 Task: Add start condition ""with previous"".
Action: Mouse moved to (178, 90)
Screenshot: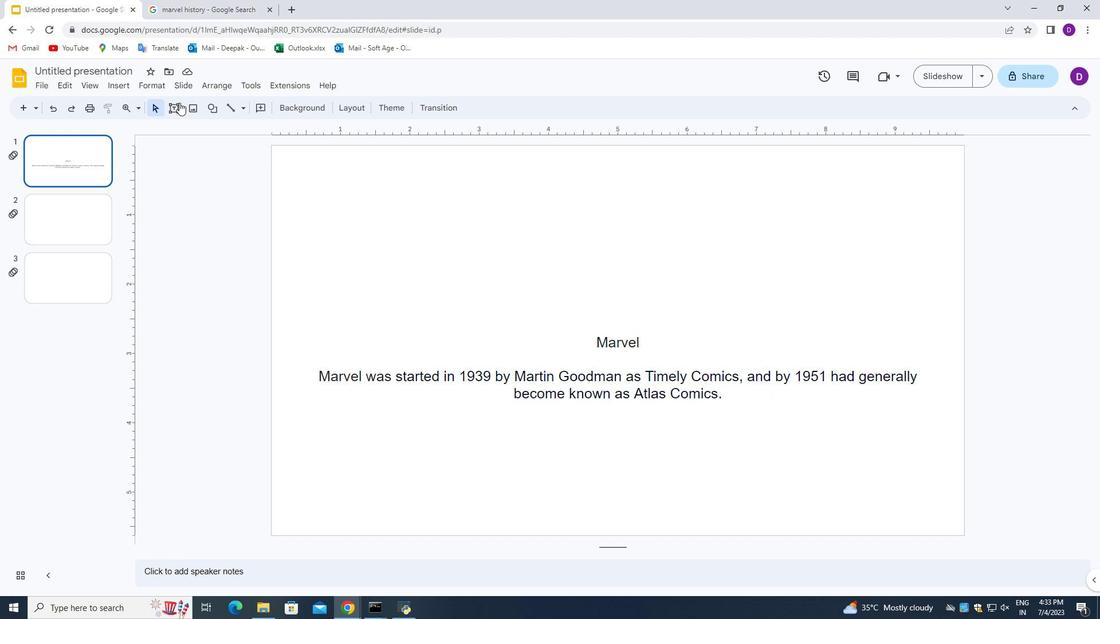 
Action: Mouse pressed left at (178, 90)
Screenshot: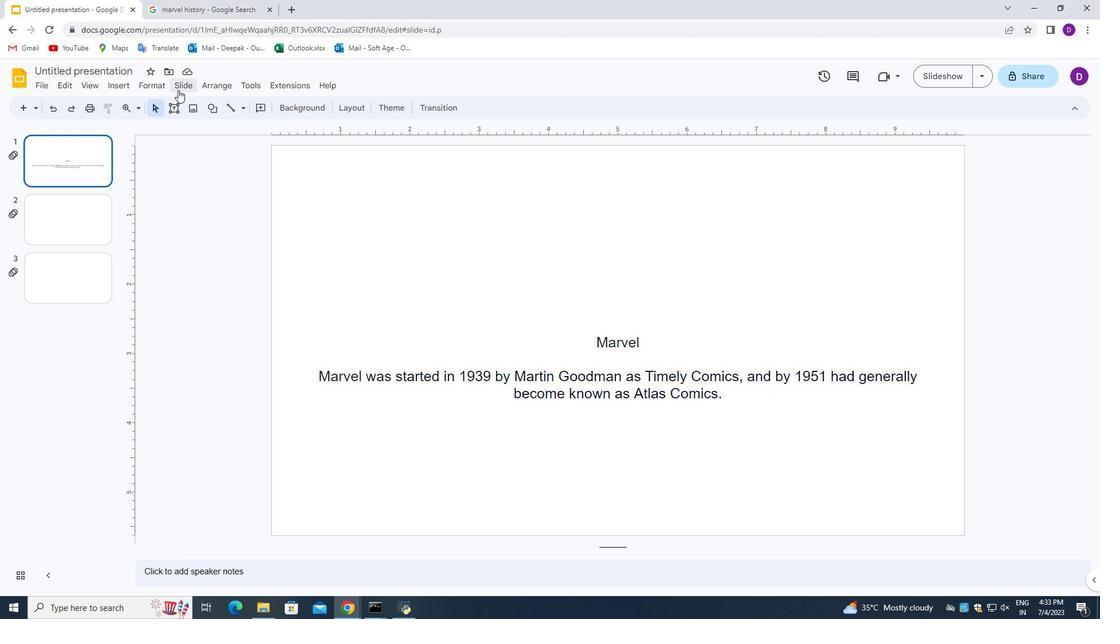 
Action: Mouse moved to (237, 246)
Screenshot: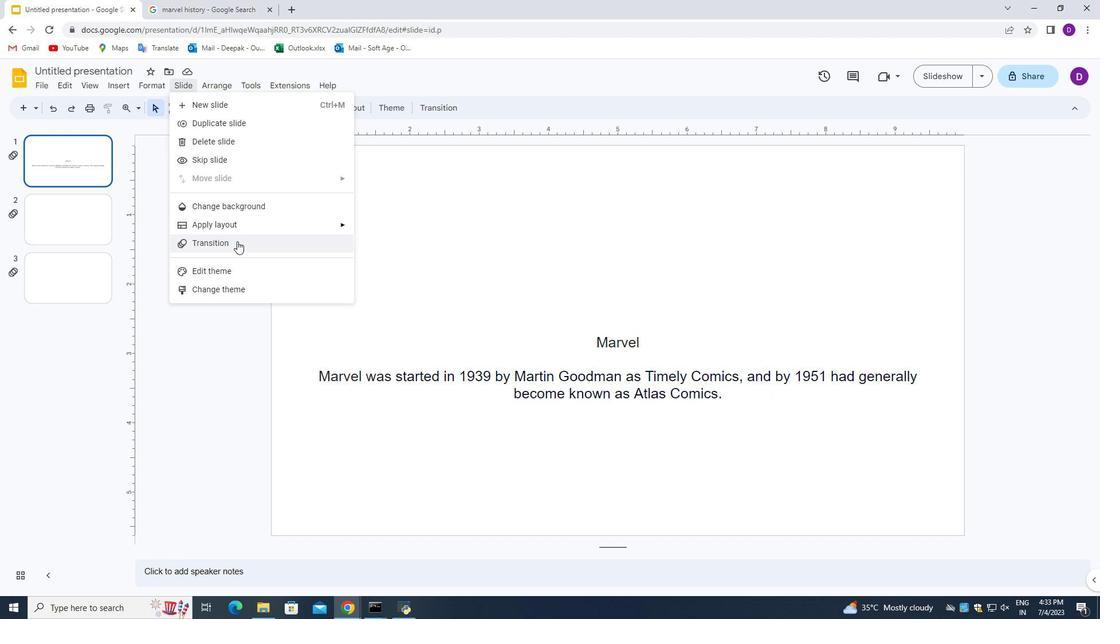 
Action: Mouse pressed left at (237, 246)
Screenshot: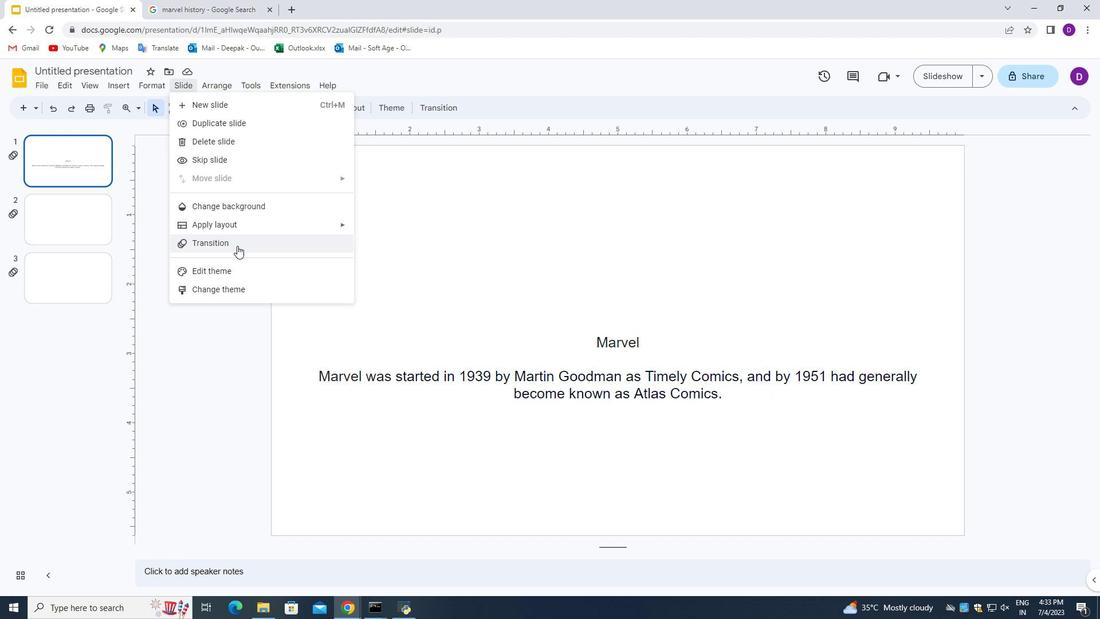 
Action: Mouse moved to (930, 358)
Screenshot: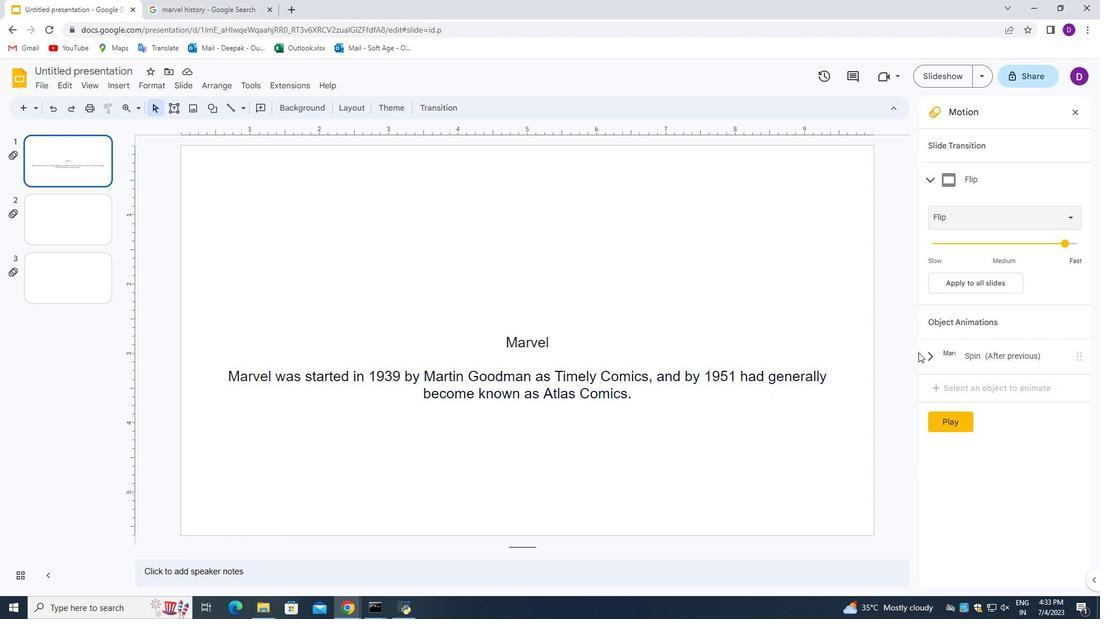 
Action: Mouse pressed left at (930, 358)
Screenshot: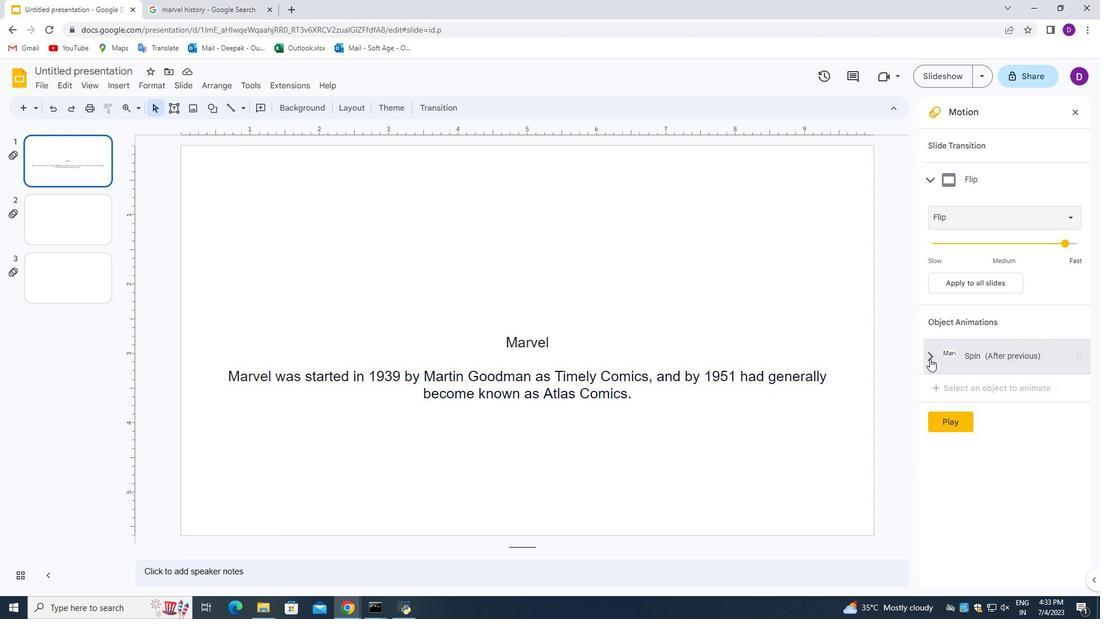 
Action: Mouse moved to (997, 321)
Screenshot: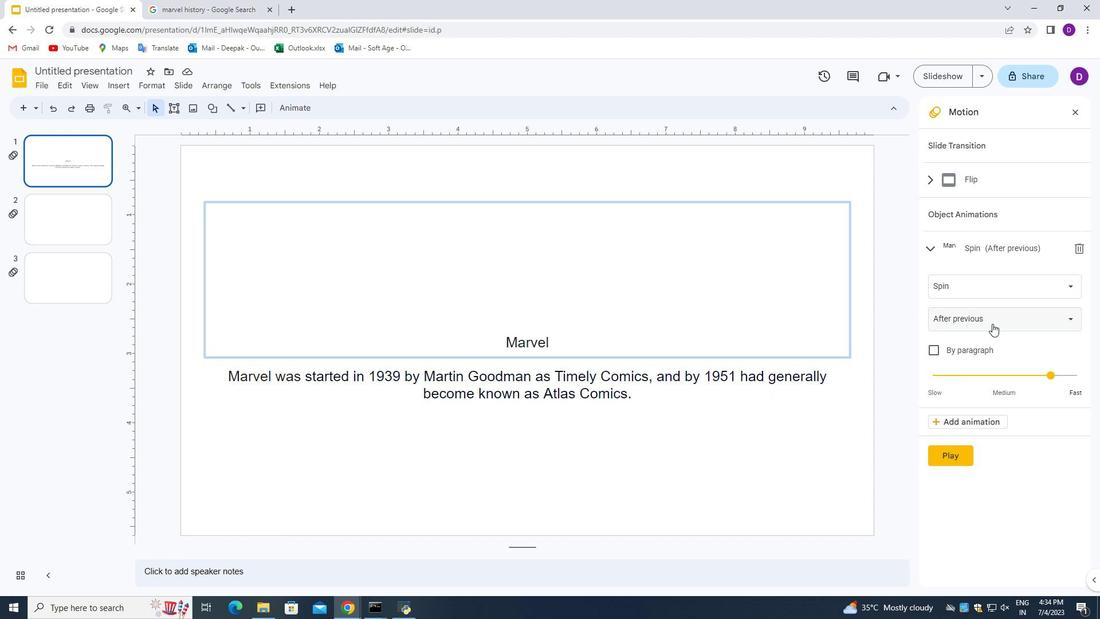 
Action: Mouse pressed left at (997, 321)
Screenshot: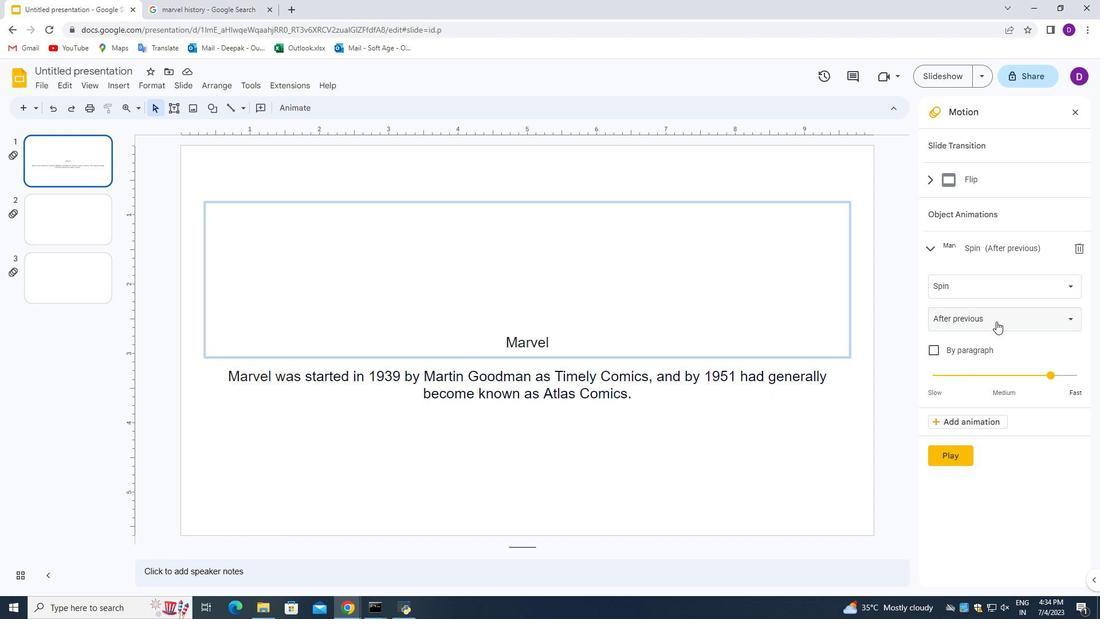 
Action: Mouse moved to (994, 378)
Screenshot: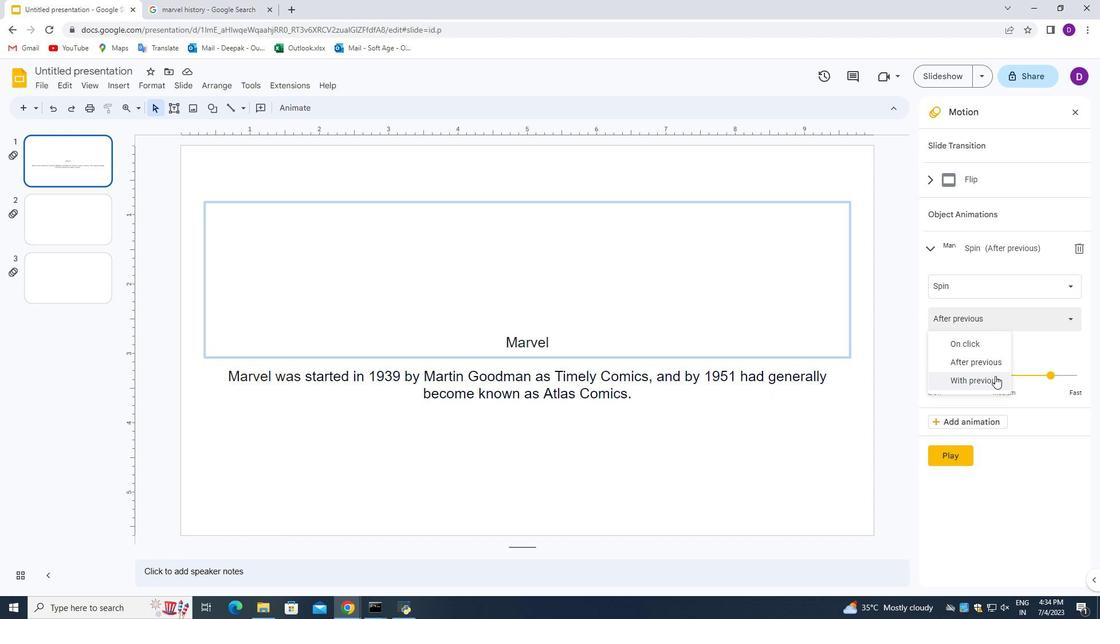 
Action: Mouse pressed left at (994, 378)
Screenshot: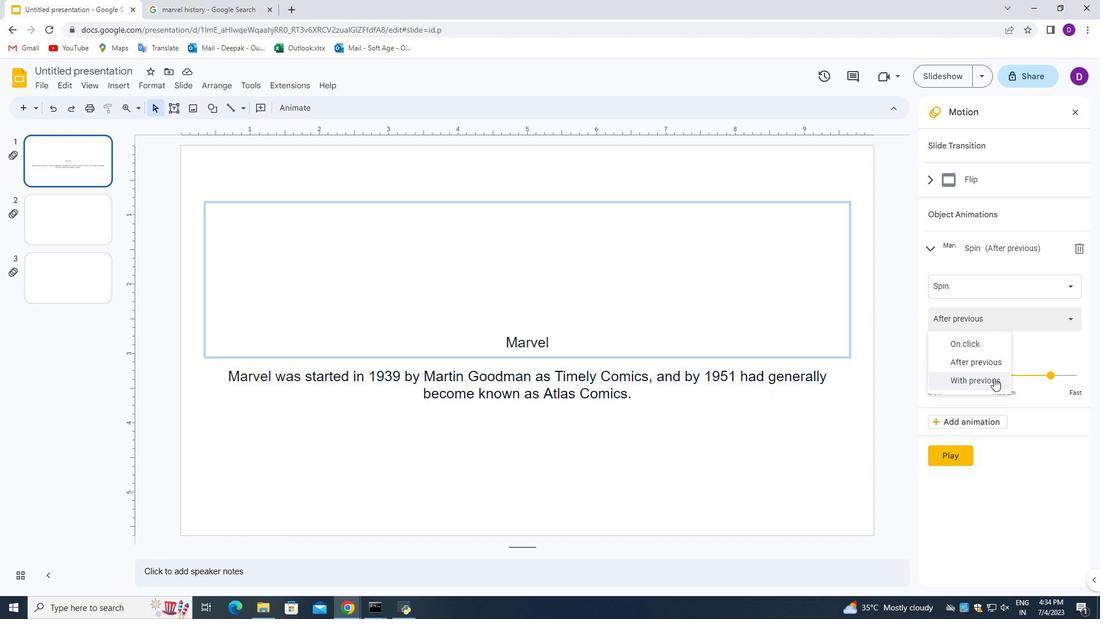 
Action: Mouse moved to (690, 286)
Screenshot: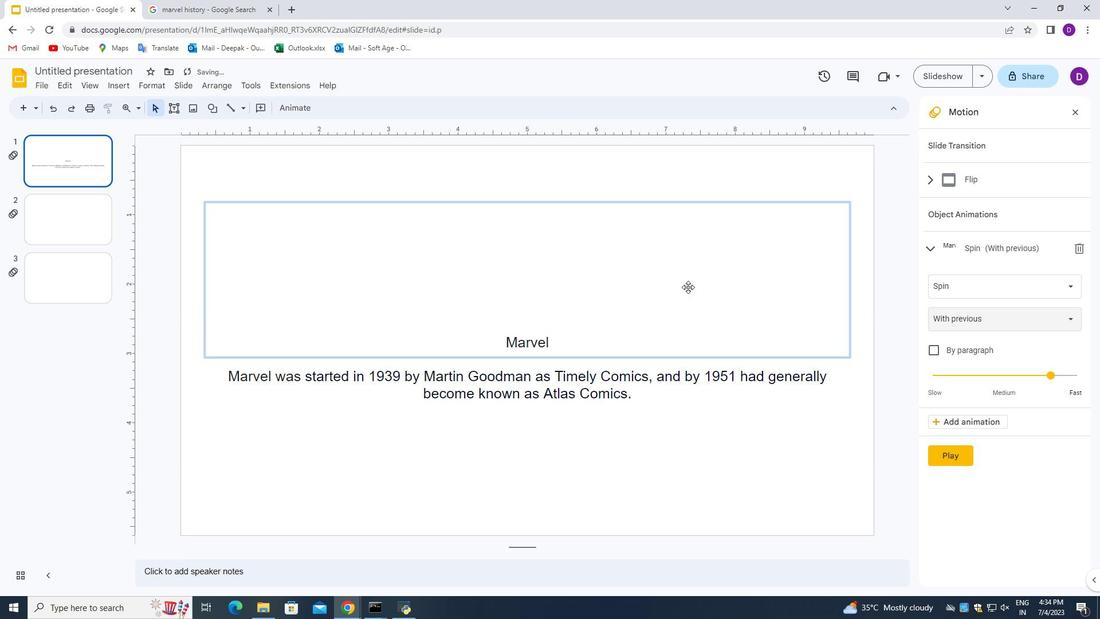 
